 Task: Change the preferred closed captions decoder to HD (720p).
Action: Mouse moved to (102, 10)
Screenshot: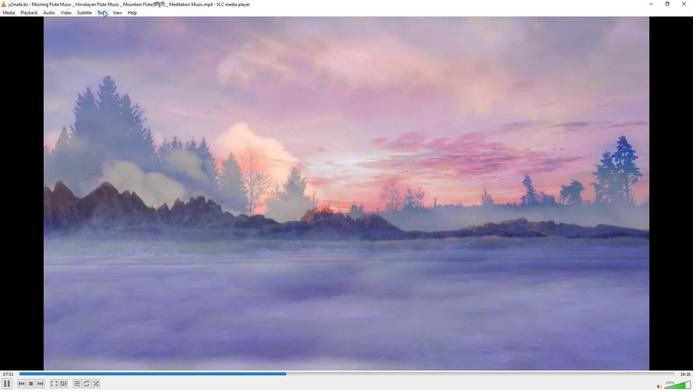
Action: Mouse pressed left at (102, 10)
Screenshot: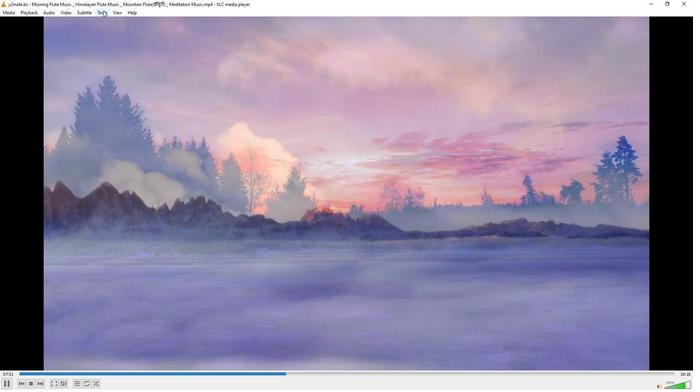 
Action: Mouse moved to (113, 97)
Screenshot: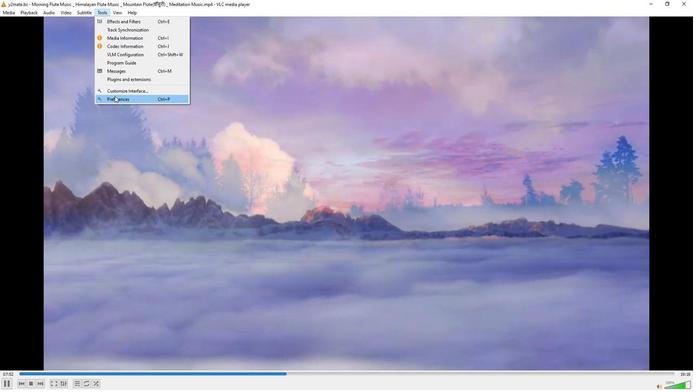 
Action: Mouse pressed left at (113, 97)
Screenshot: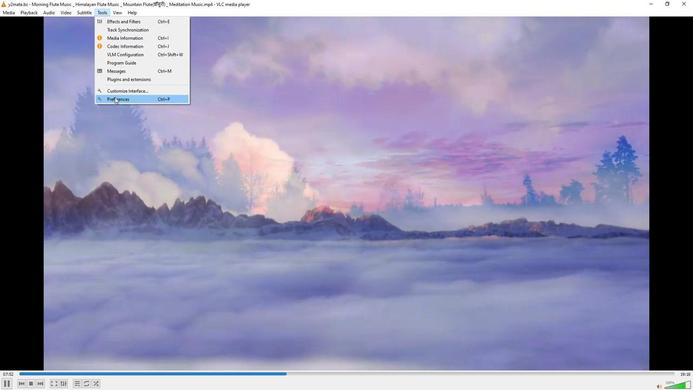 
Action: Mouse moved to (229, 316)
Screenshot: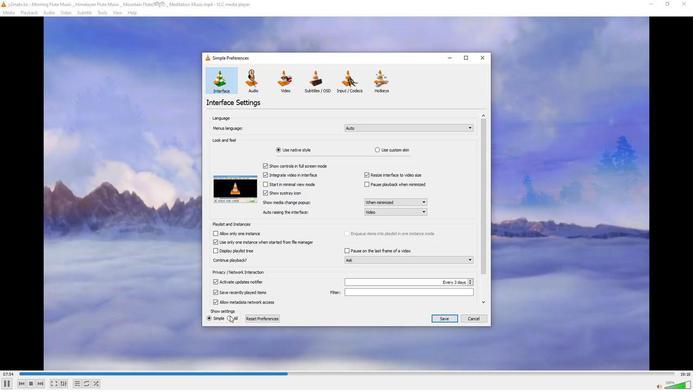 
Action: Mouse pressed left at (229, 316)
Screenshot: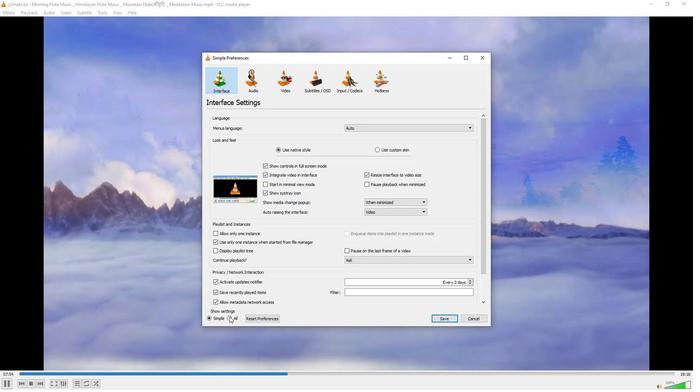 
Action: Mouse moved to (236, 188)
Screenshot: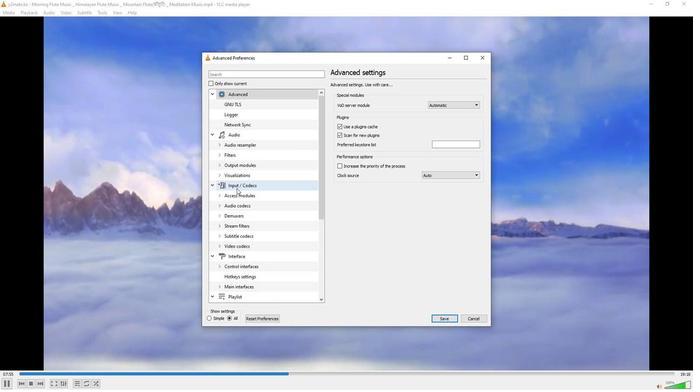 
Action: Mouse pressed left at (236, 188)
Screenshot: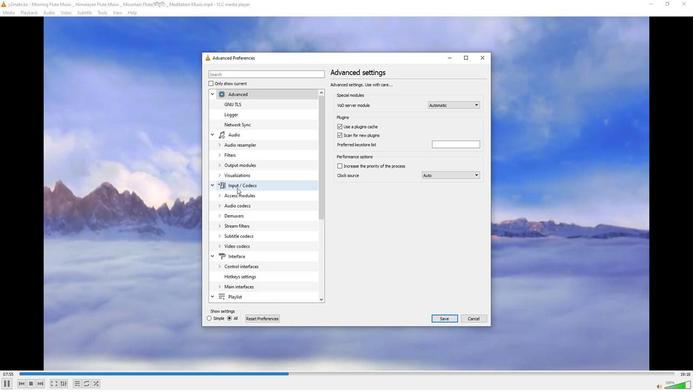 
Action: Mouse moved to (473, 203)
Screenshot: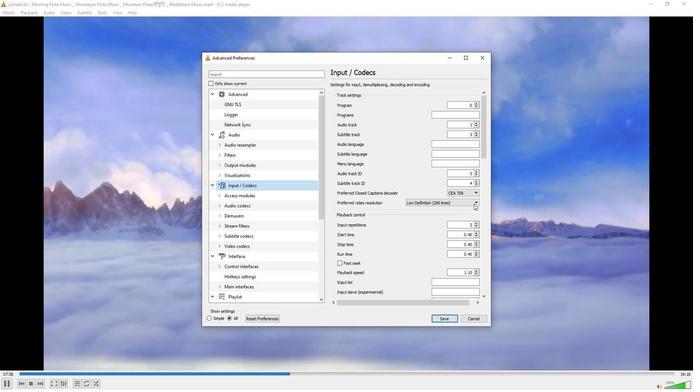 
Action: Mouse pressed left at (473, 203)
Screenshot: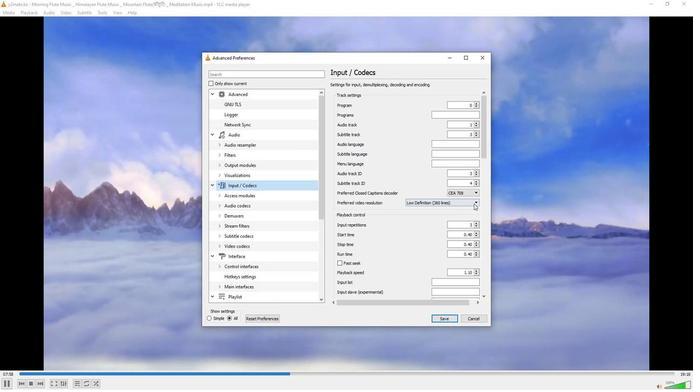 
Action: Mouse moved to (427, 218)
Screenshot: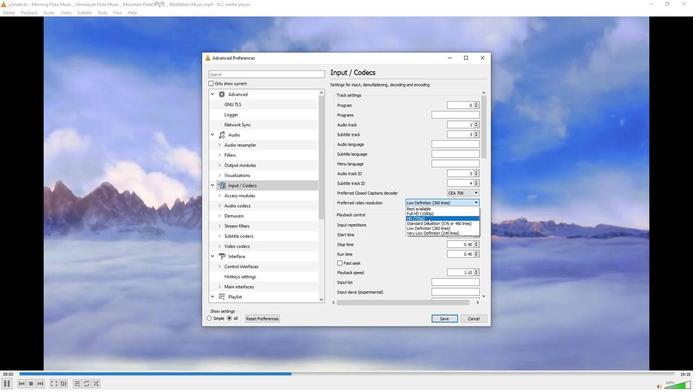 
Action: Mouse pressed left at (427, 218)
Screenshot: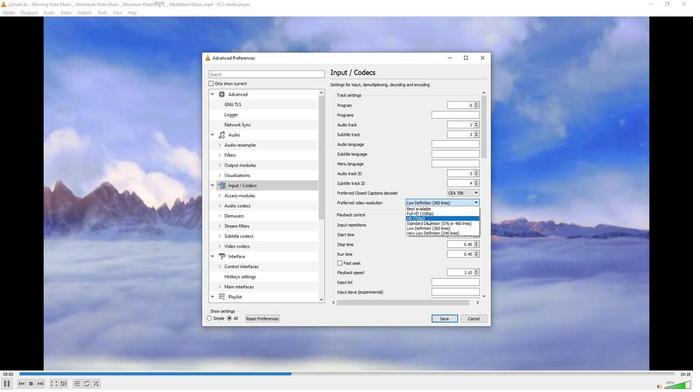 
